 Task: Write workspace "Innovation Hub".
Action: Mouse moved to (299, 45)
Screenshot: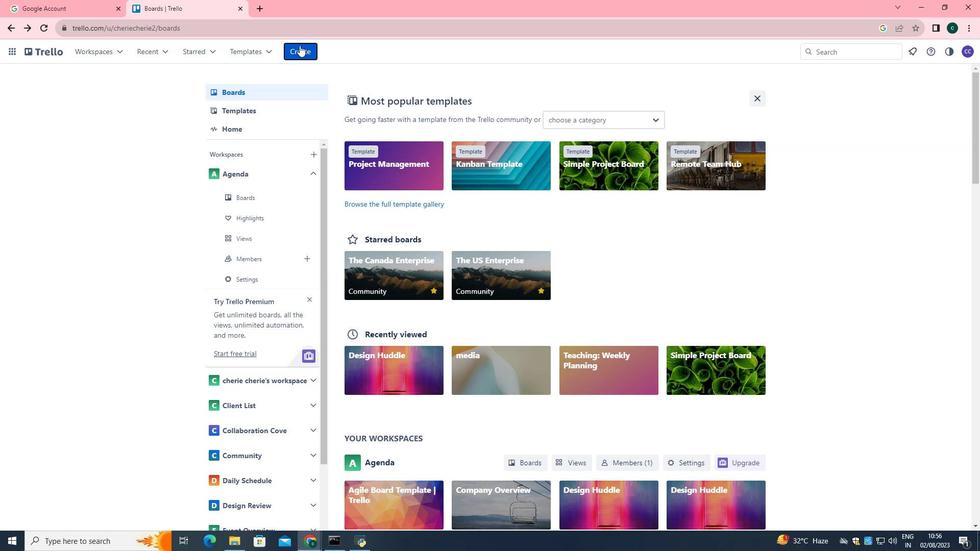 
Action: Mouse pressed left at (299, 45)
Screenshot: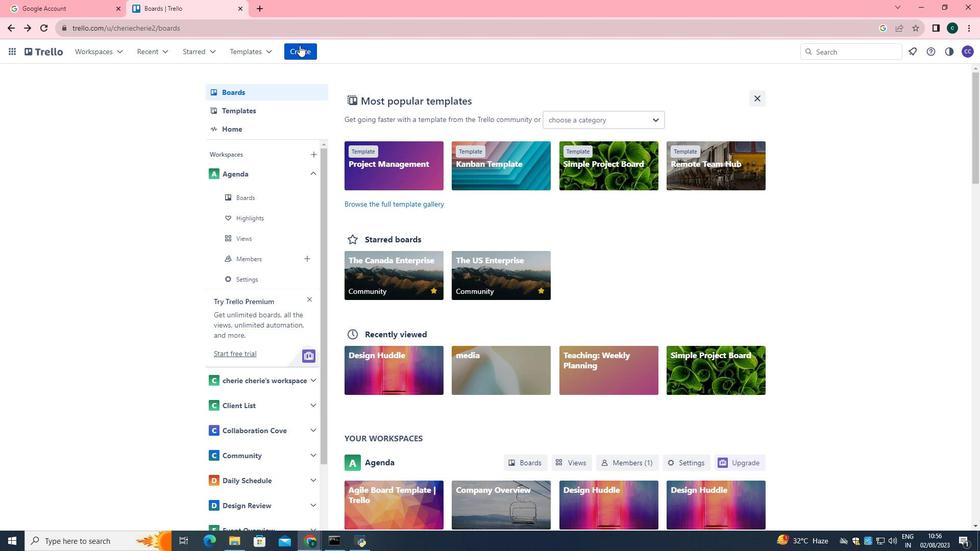 
Action: Mouse moved to (325, 161)
Screenshot: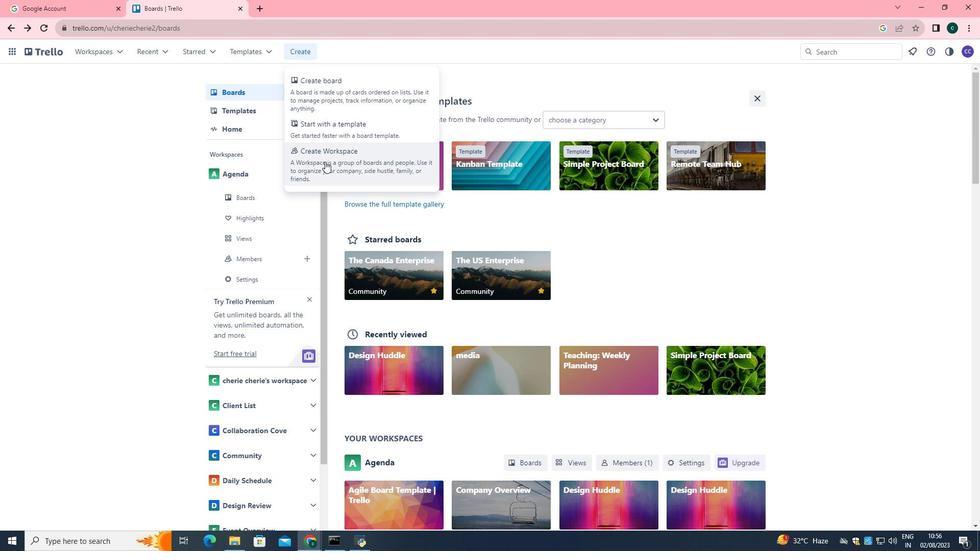 
Action: Mouse pressed left at (325, 161)
Screenshot: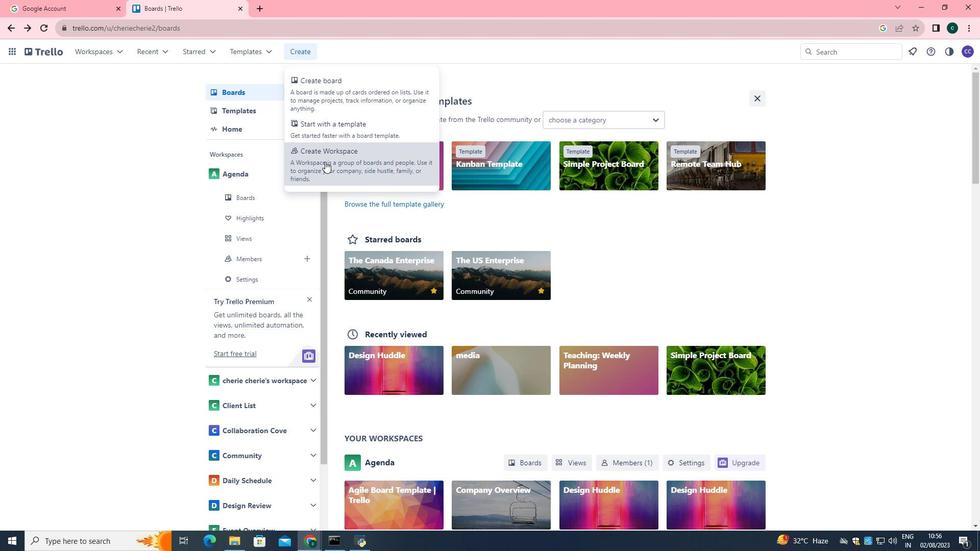 
Action: Key pressed <Key.shift>Innovation<Key.space><Key.shift>Hub
Screenshot: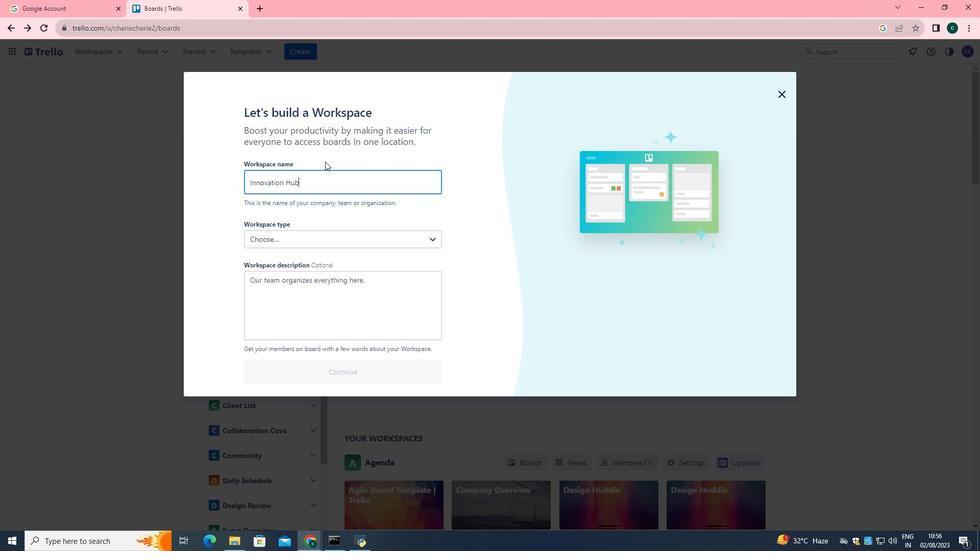 
